 Task: Create a new label for the repository "Javascript" with the name "fixed".
Action: Mouse moved to (1190, 141)
Screenshot: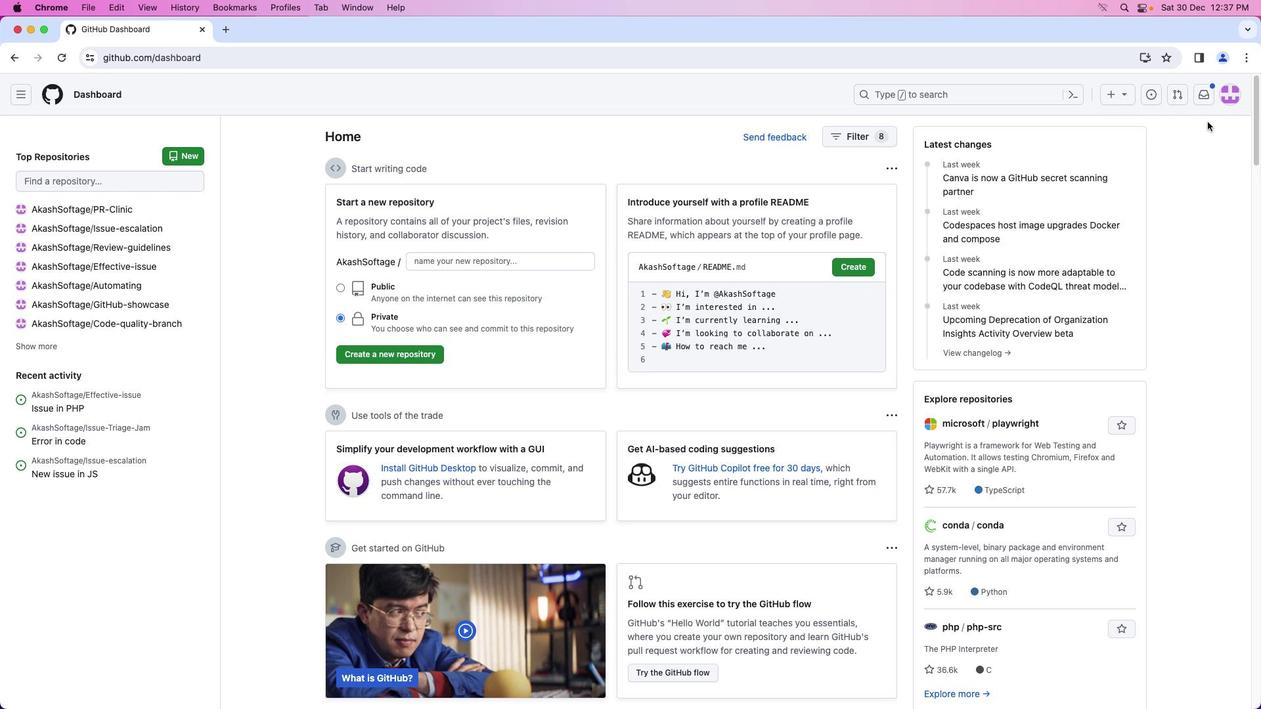
Action: Mouse pressed left at (1190, 141)
Screenshot: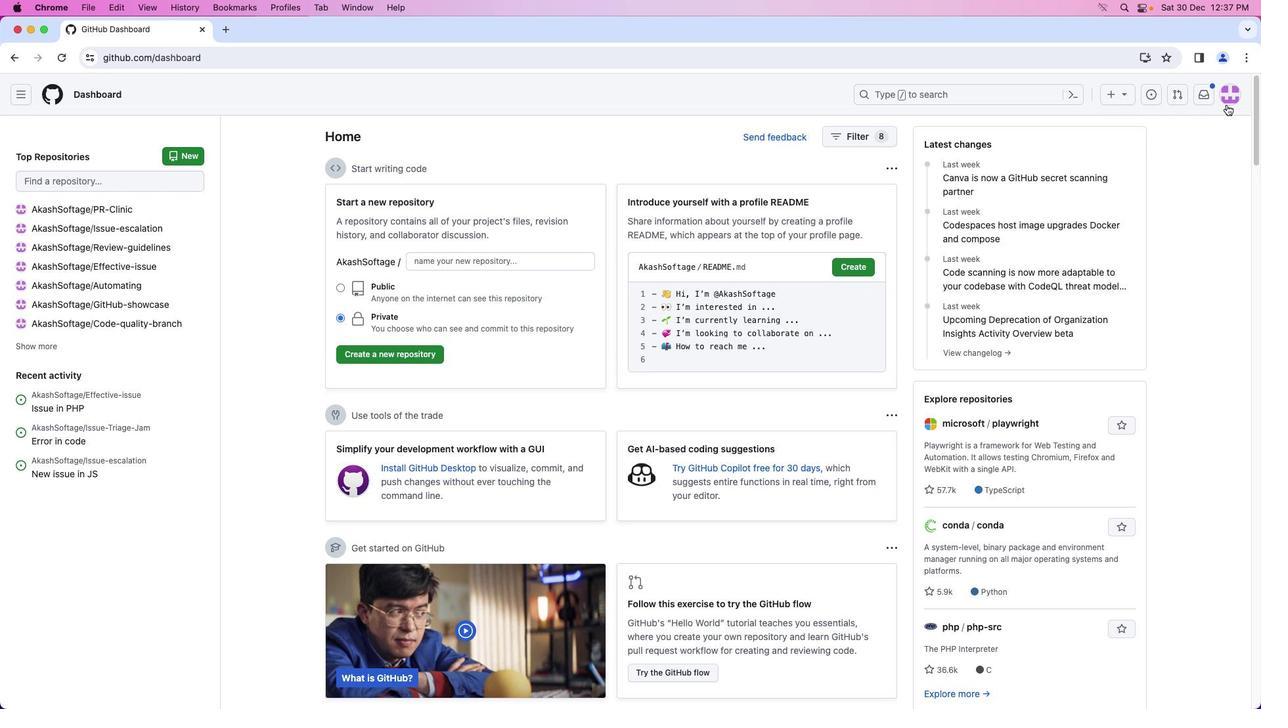 
Action: Mouse moved to (1236, 101)
Screenshot: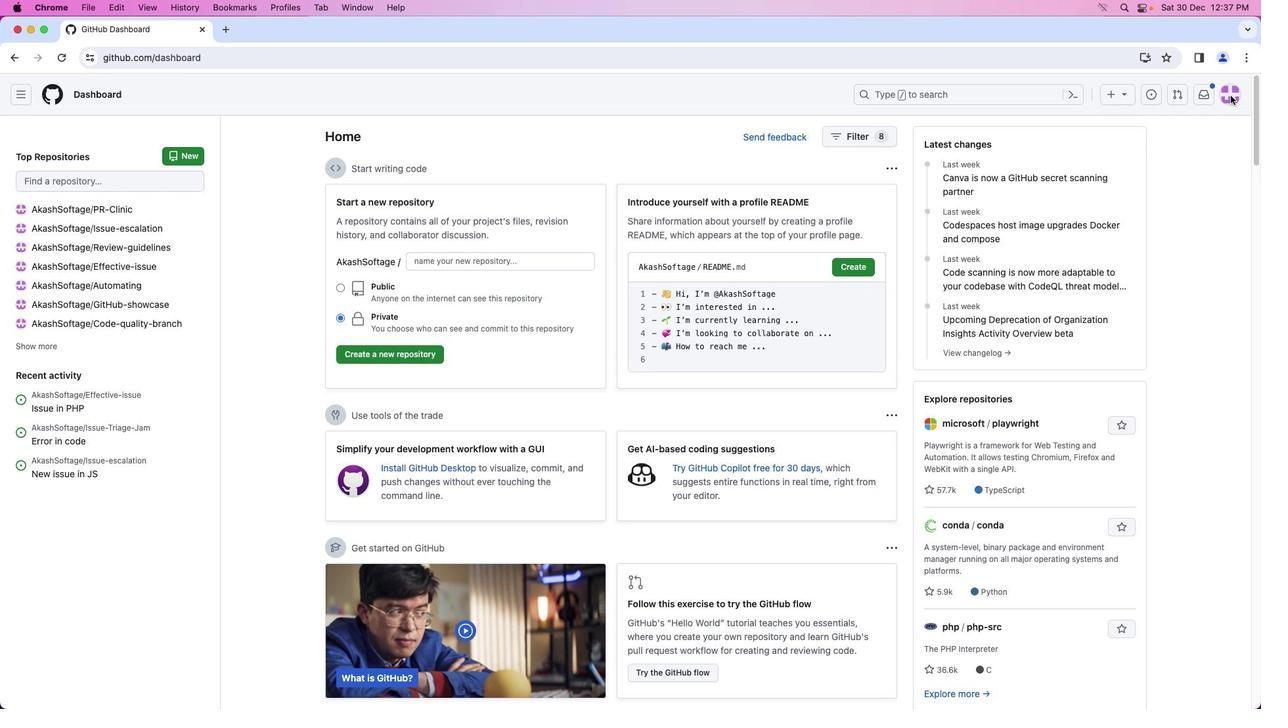 
Action: Mouse pressed left at (1236, 101)
Screenshot: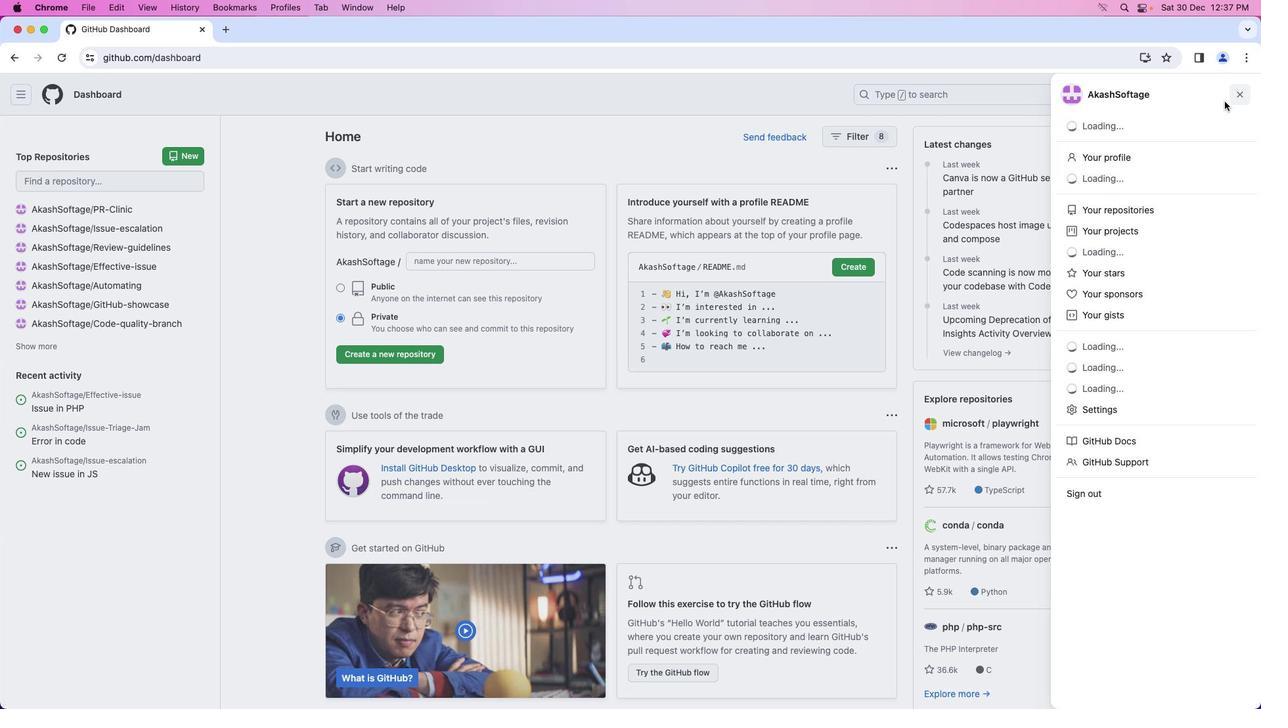 
Action: Mouse moved to (1168, 213)
Screenshot: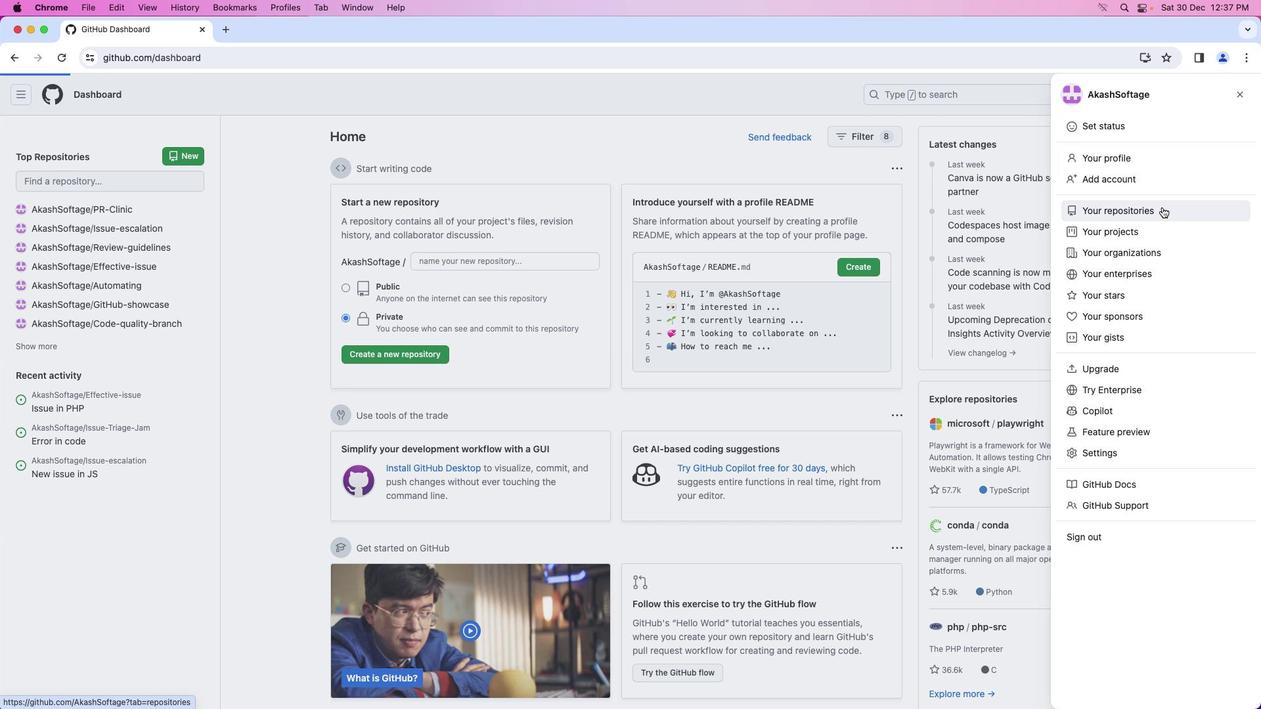 
Action: Mouse pressed left at (1168, 213)
Screenshot: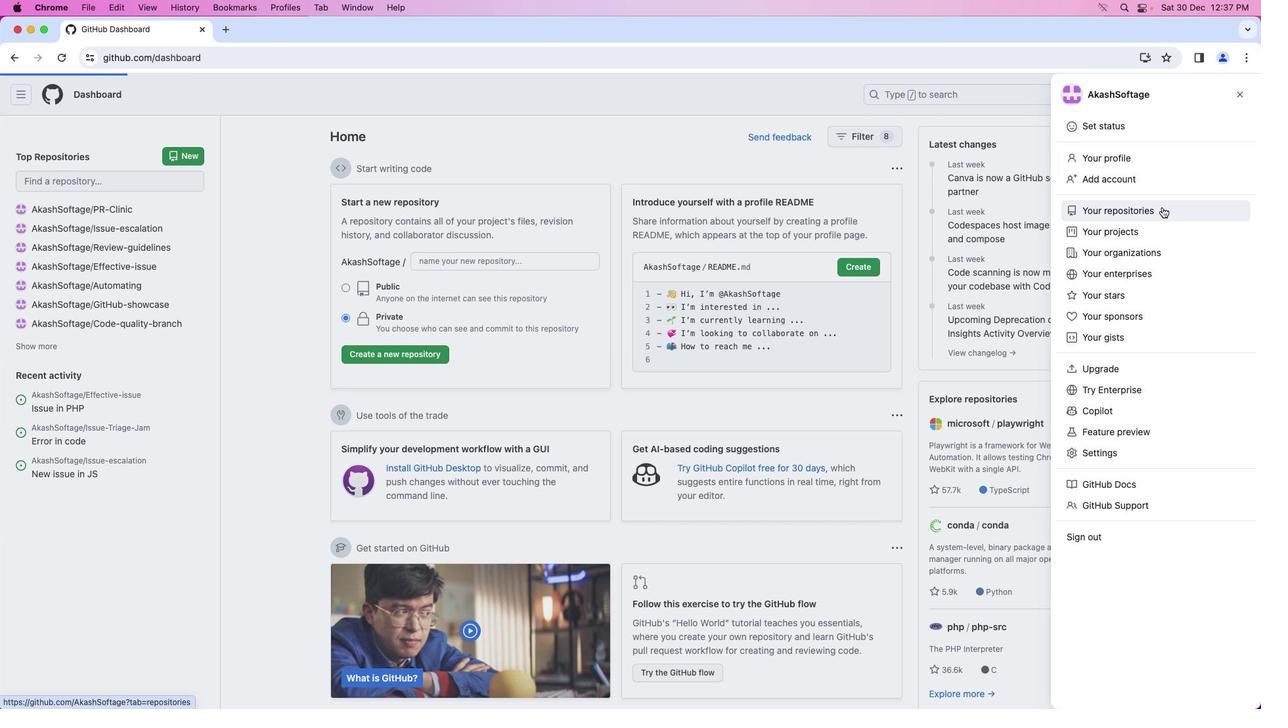 
Action: Mouse moved to (478, 227)
Screenshot: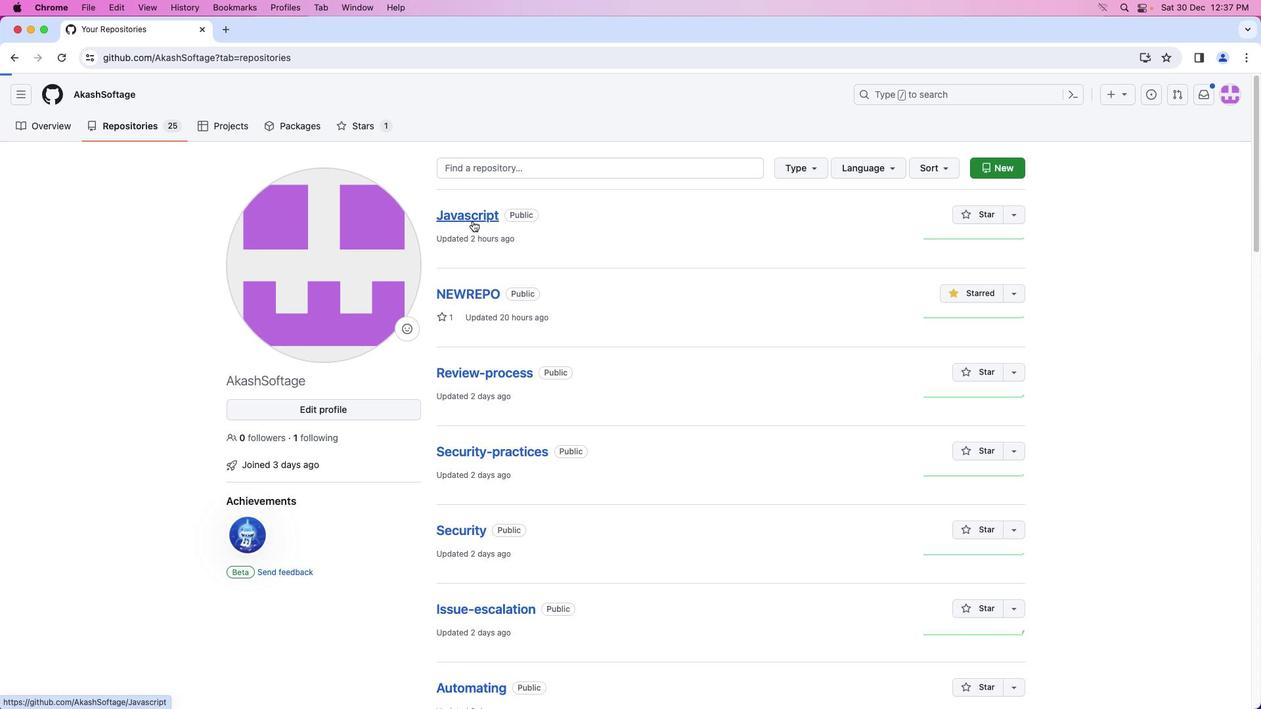 
Action: Mouse pressed left at (478, 227)
Screenshot: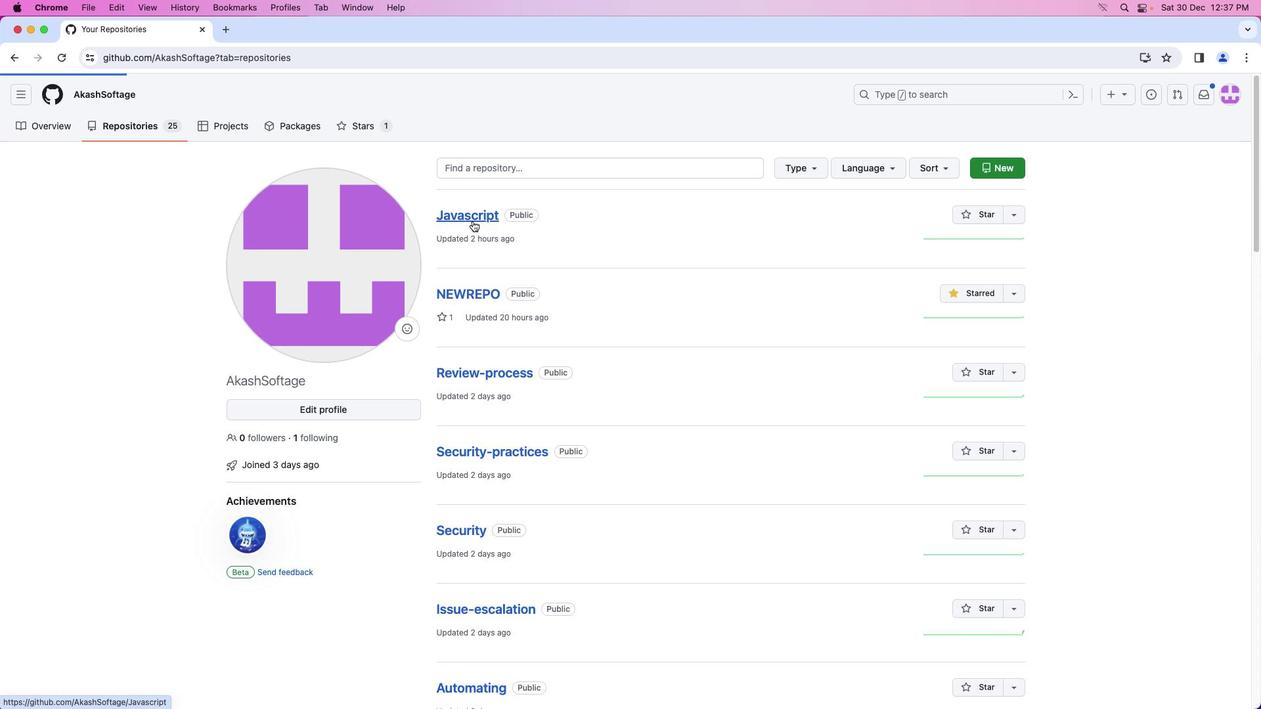 
Action: Mouse moved to (157, 130)
Screenshot: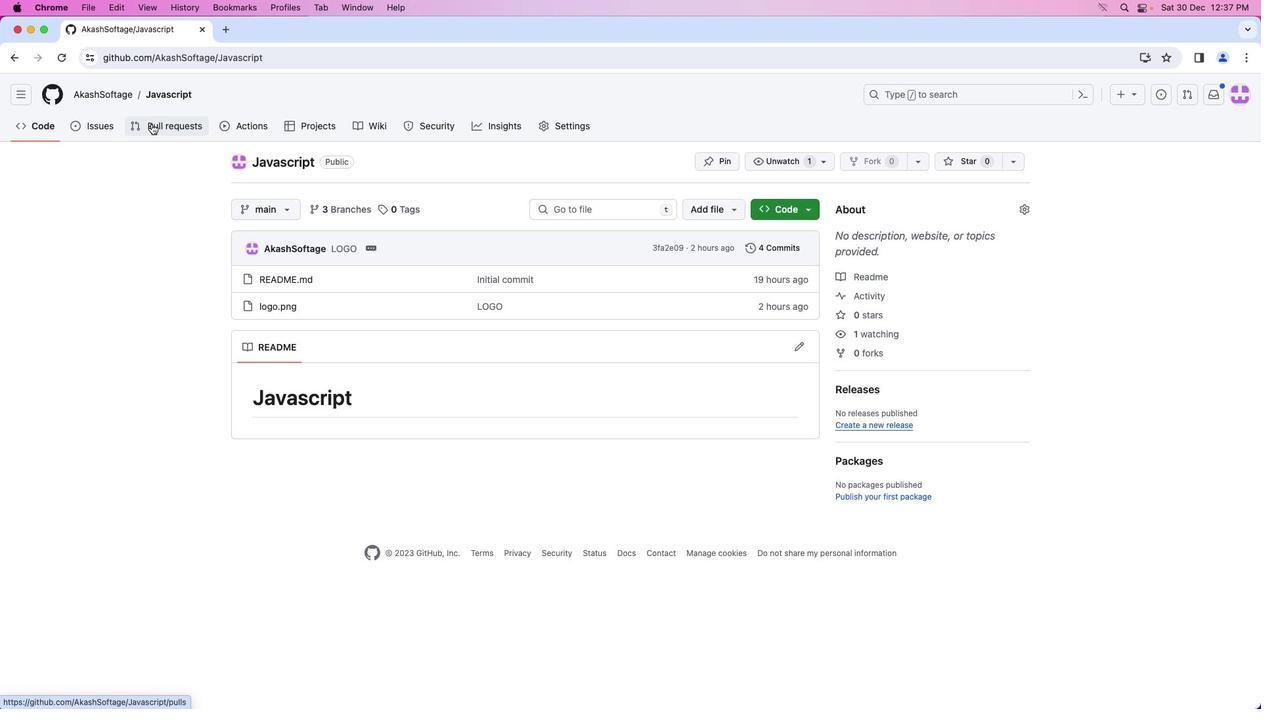 
Action: Mouse pressed left at (157, 130)
Screenshot: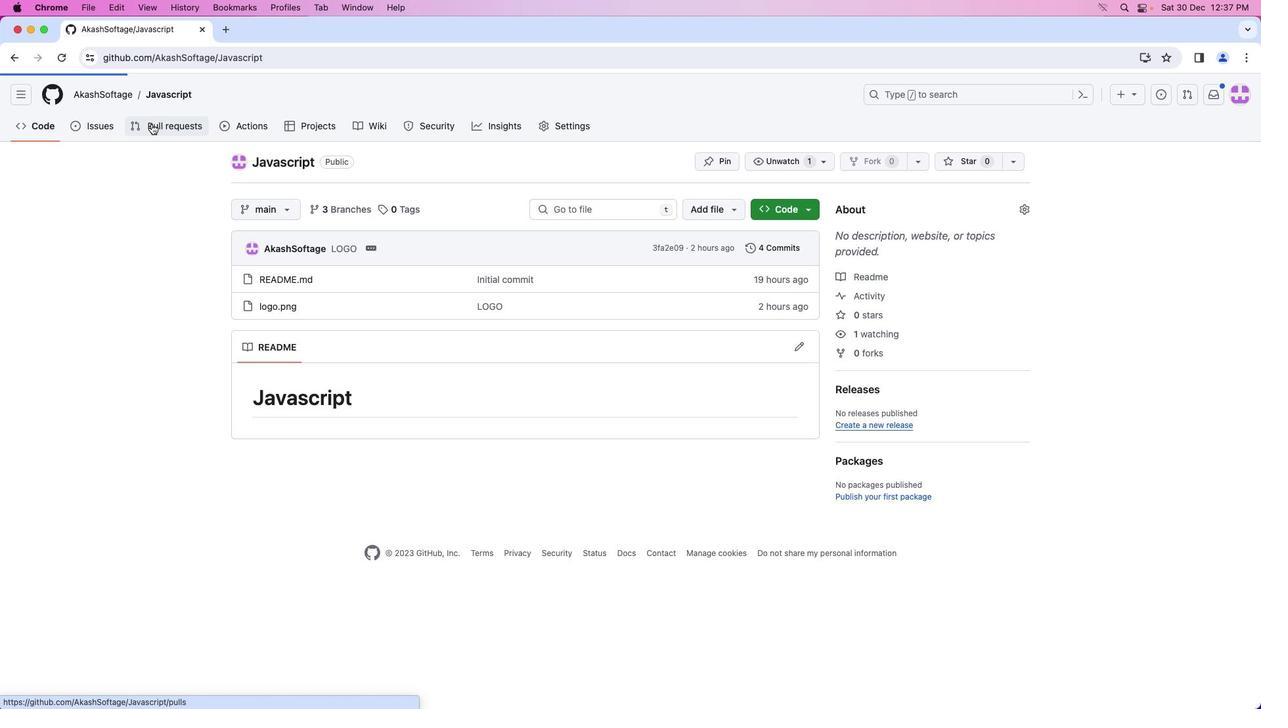 
Action: Mouse moved to (813, 258)
Screenshot: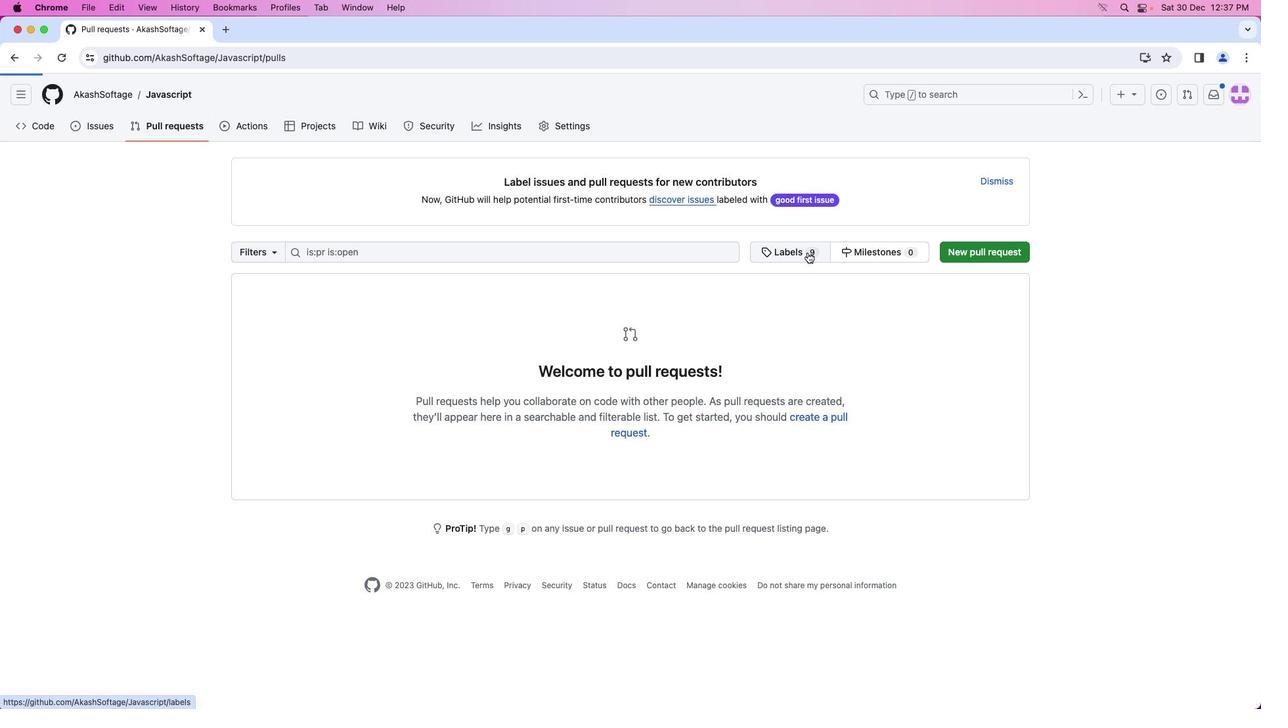 
Action: Mouse pressed left at (813, 258)
Screenshot: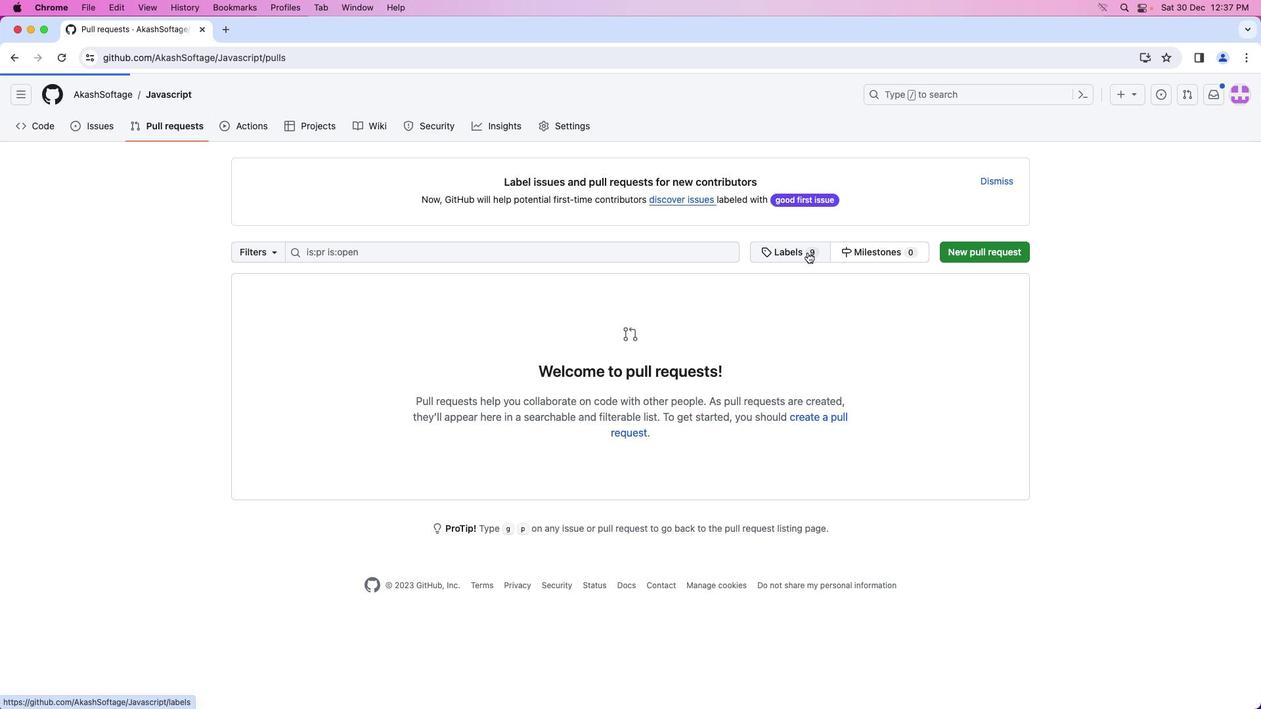 
Action: Mouse moved to (1019, 175)
Screenshot: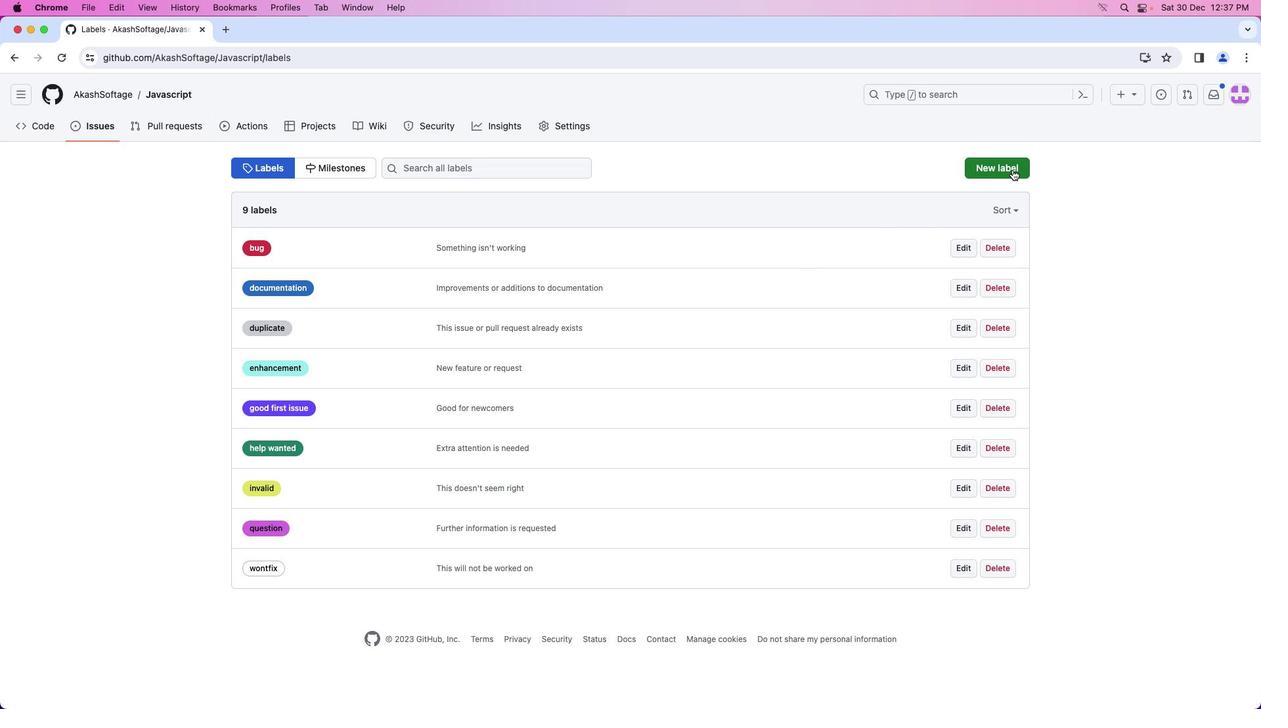 
Action: Mouse pressed left at (1019, 175)
Screenshot: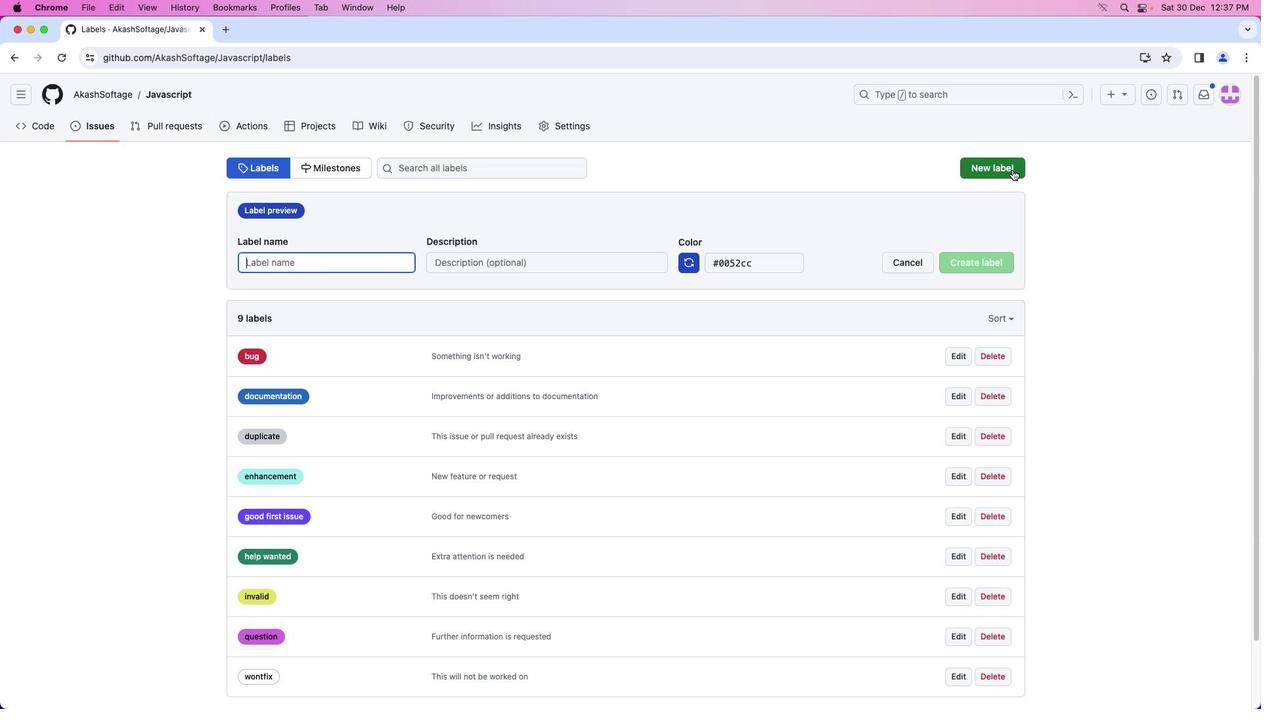 
Action: Mouse moved to (393, 261)
Screenshot: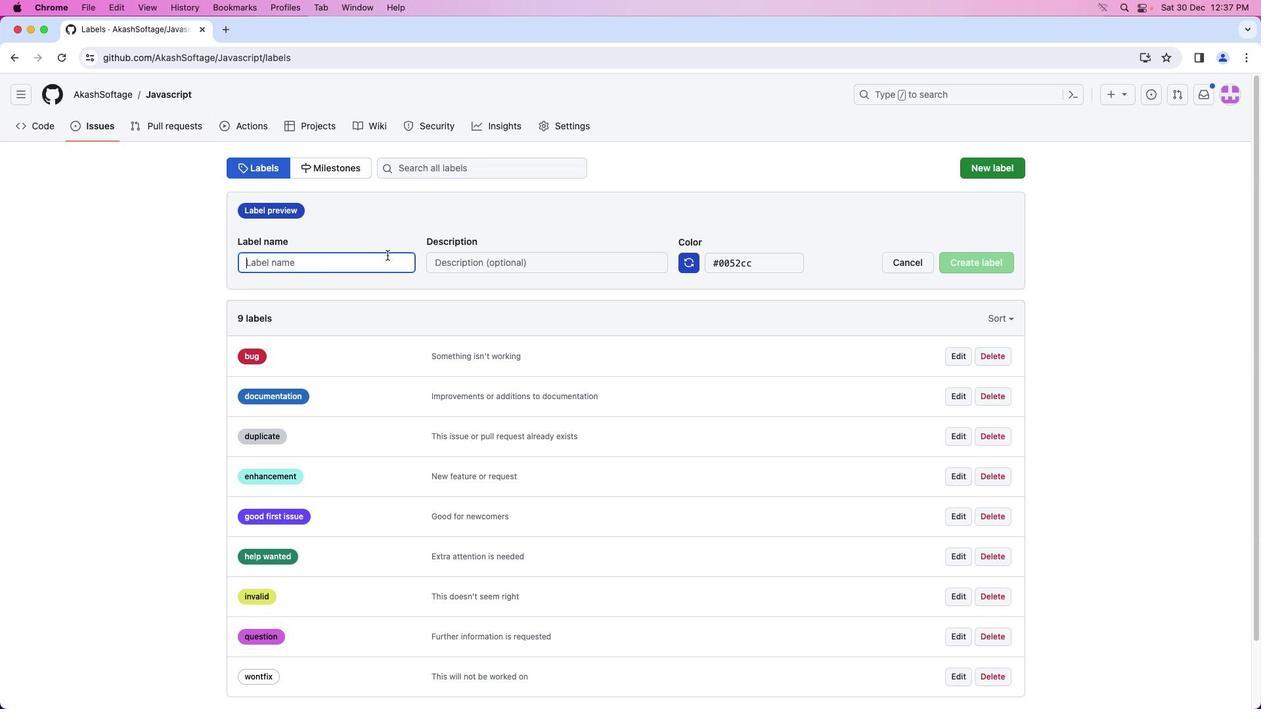 
Action: Key pressed 'F'Key.caps_lock'i''x''e''d'
Screenshot: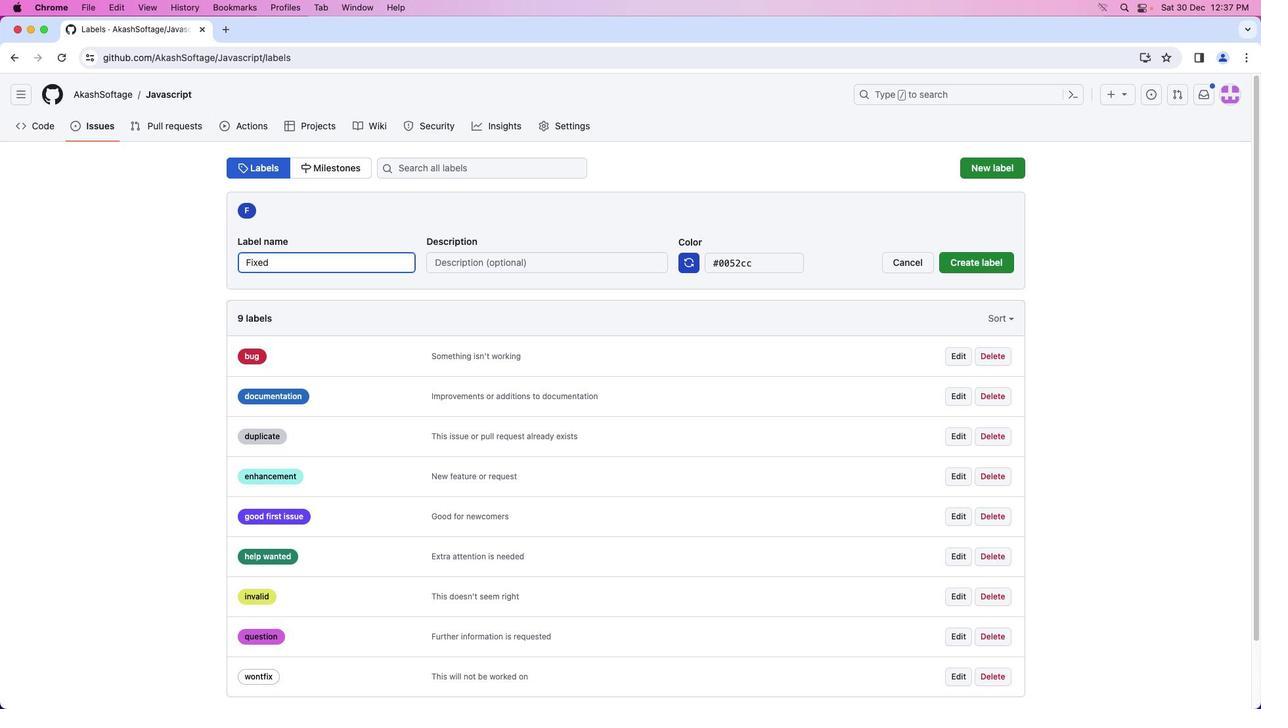 
Action: Mouse moved to (784, 270)
Screenshot: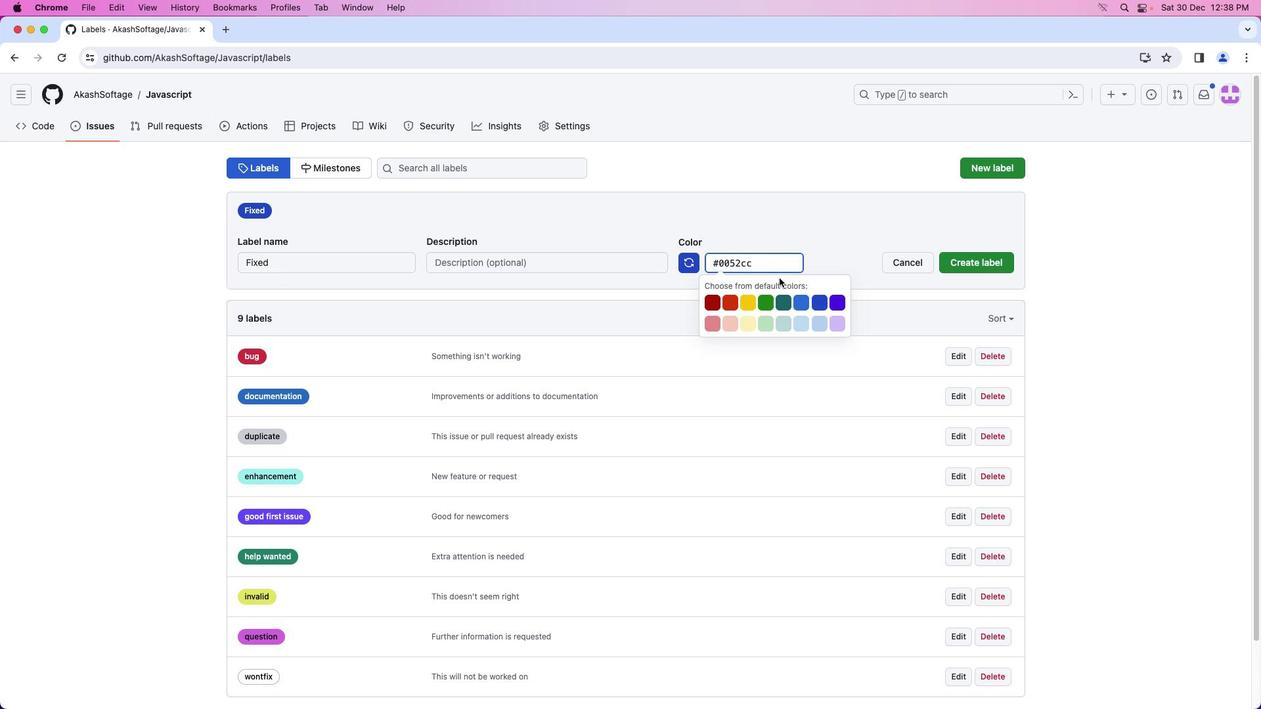 
Action: Mouse pressed left at (784, 270)
Screenshot: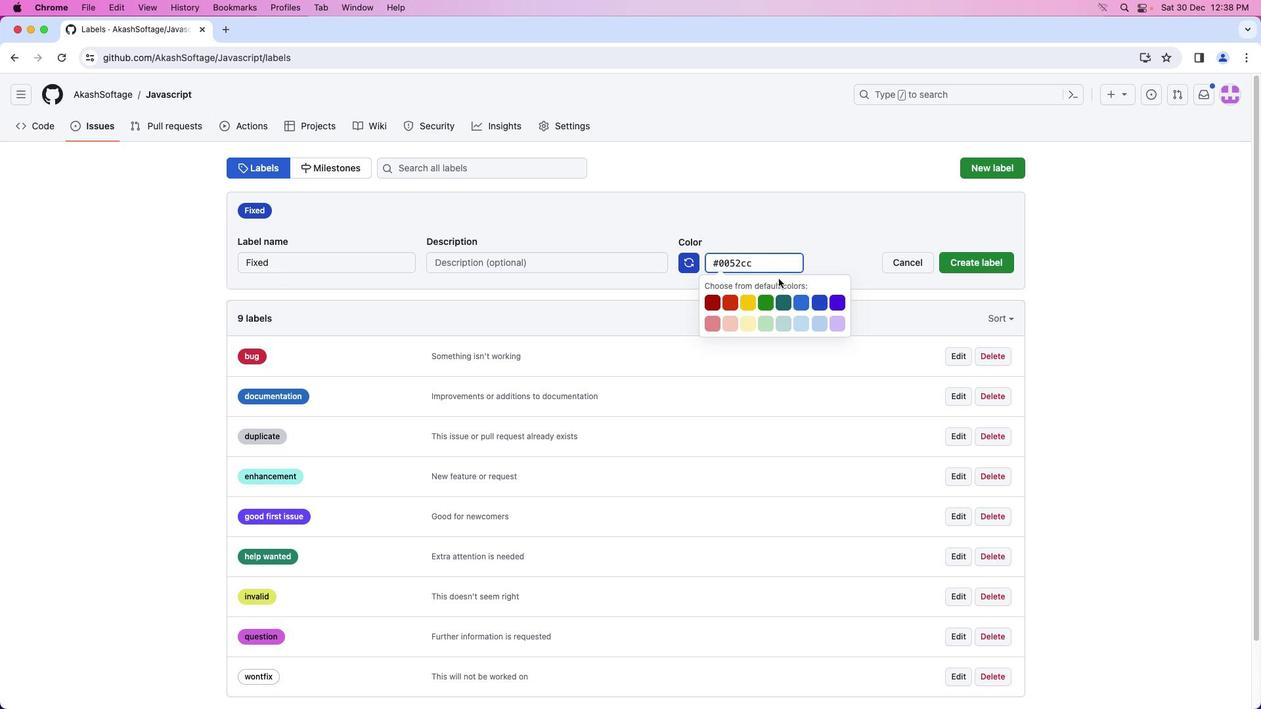 
Action: Mouse moved to (773, 304)
Screenshot: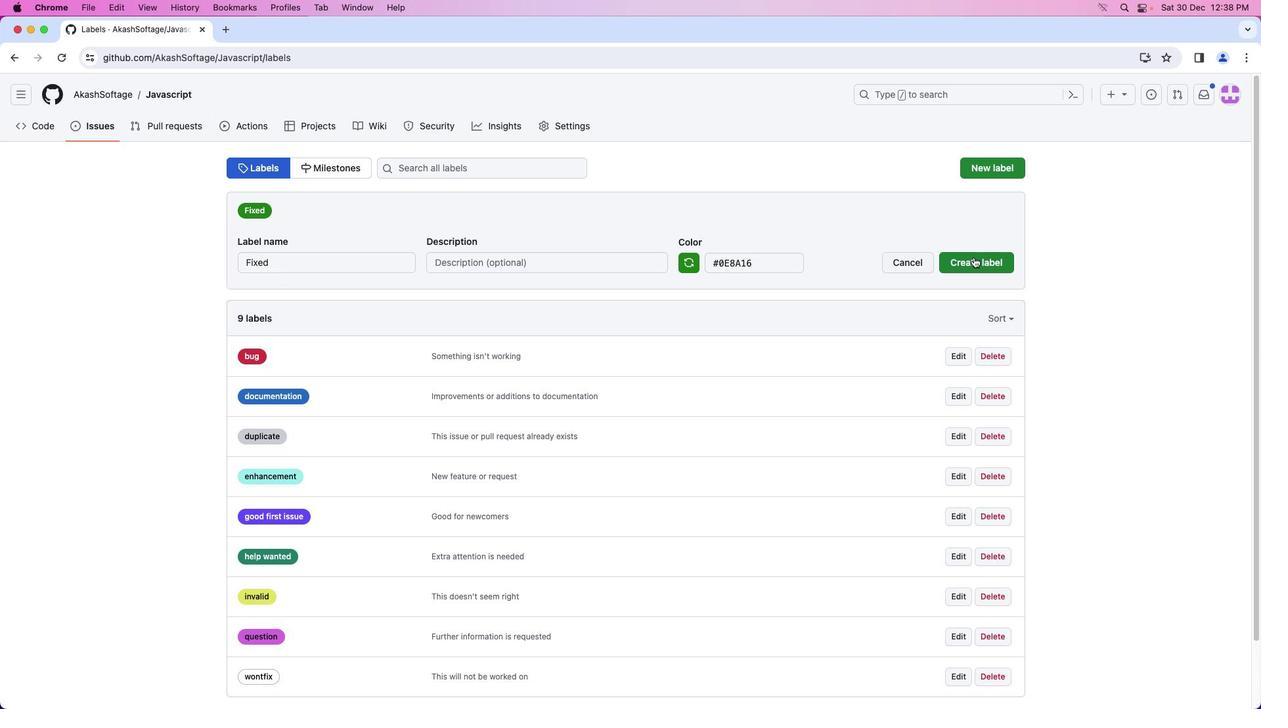 
Action: Mouse pressed left at (773, 304)
Screenshot: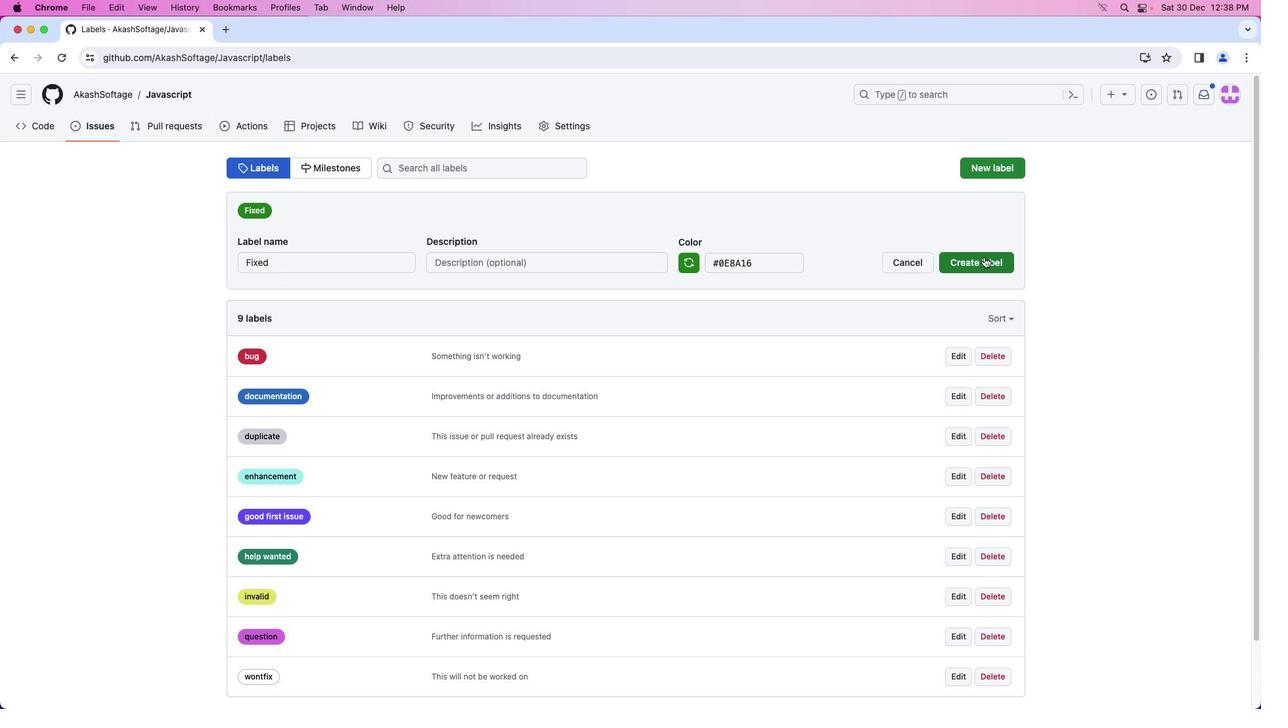 
Action: Mouse moved to (990, 264)
Screenshot: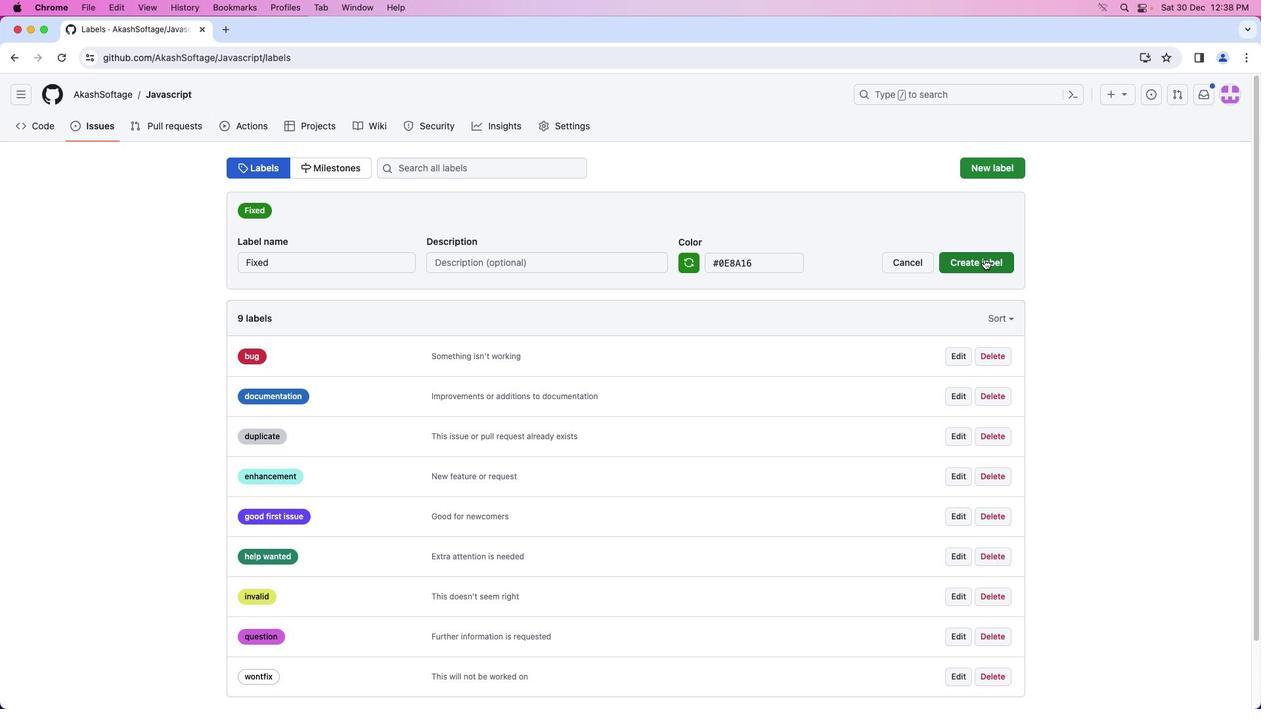 
Action: Mouse pressed left at (990, 264)
Screenshot: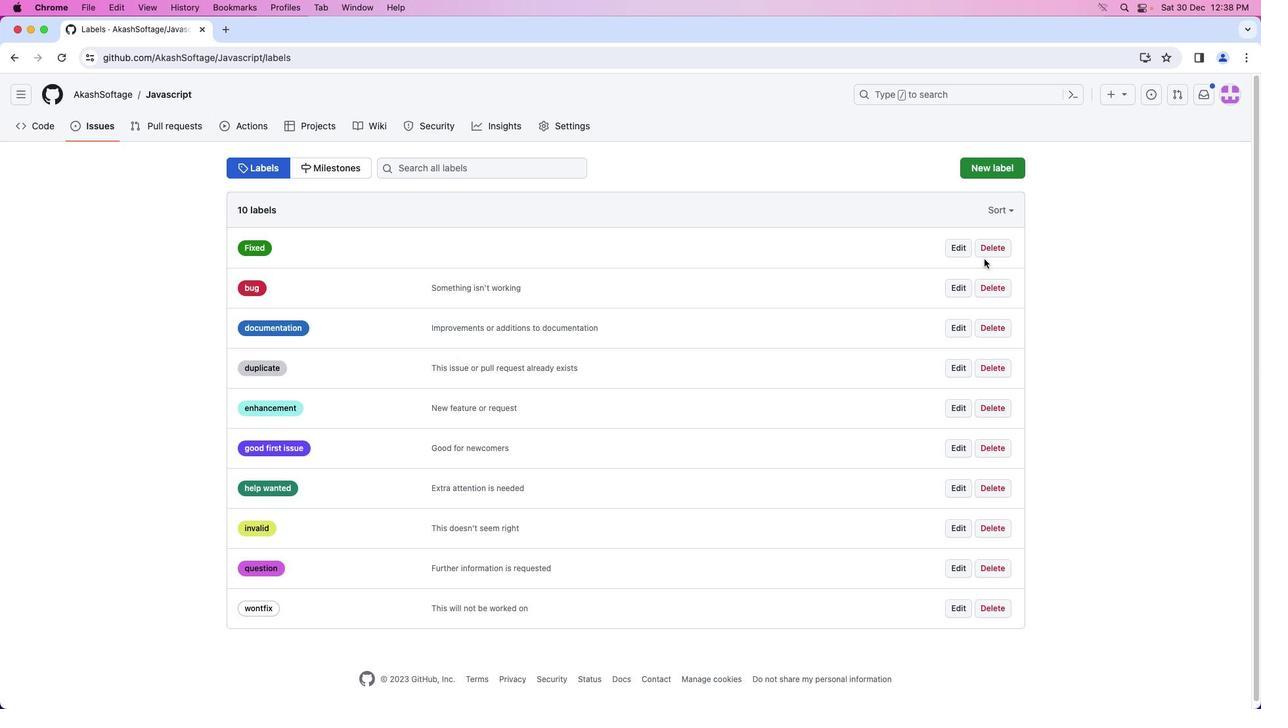 
Action: Mouse moved to (363, 265)
Screenshot: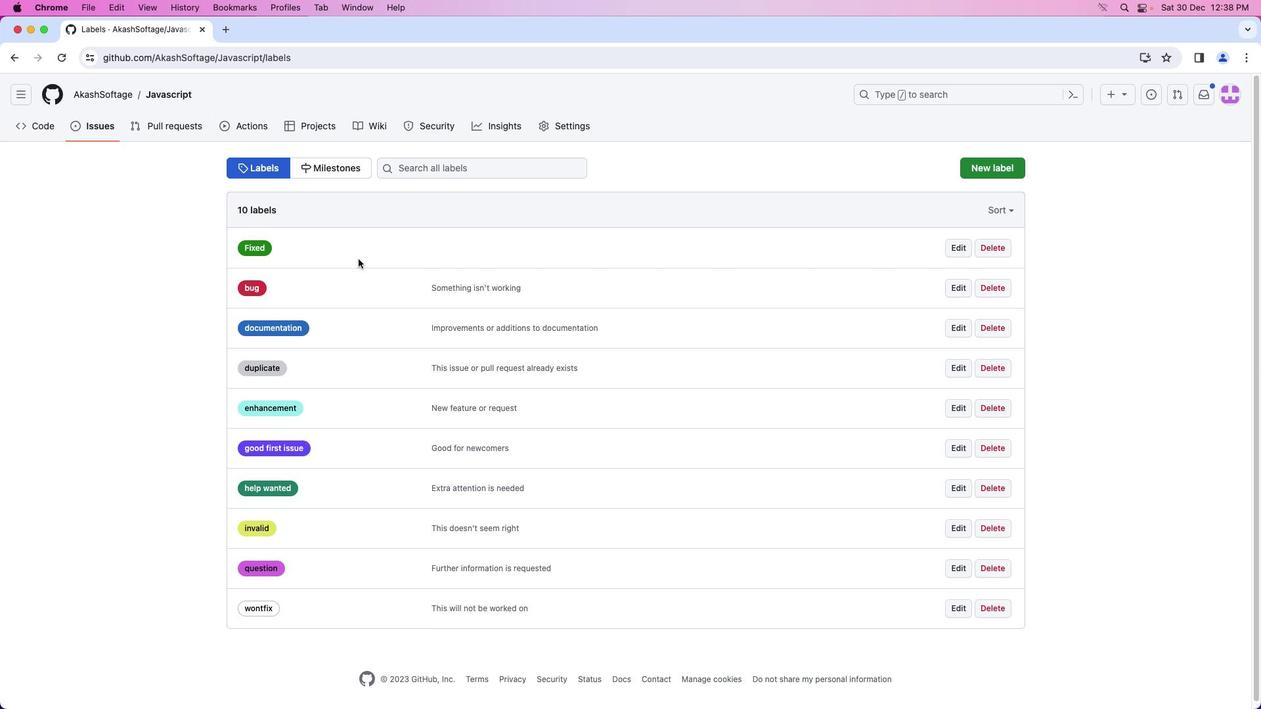 
